 Task: Sort the issues by most comments.
Action: Mouse moved to (212, 137)
Screenshot: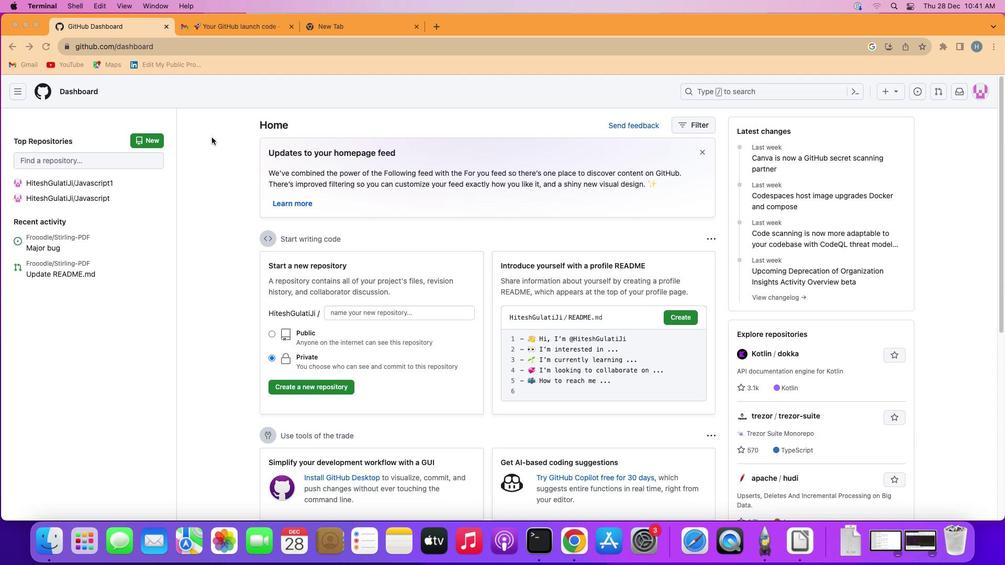 
Action: Mouse pressed left at (212, 137)
Screenshot: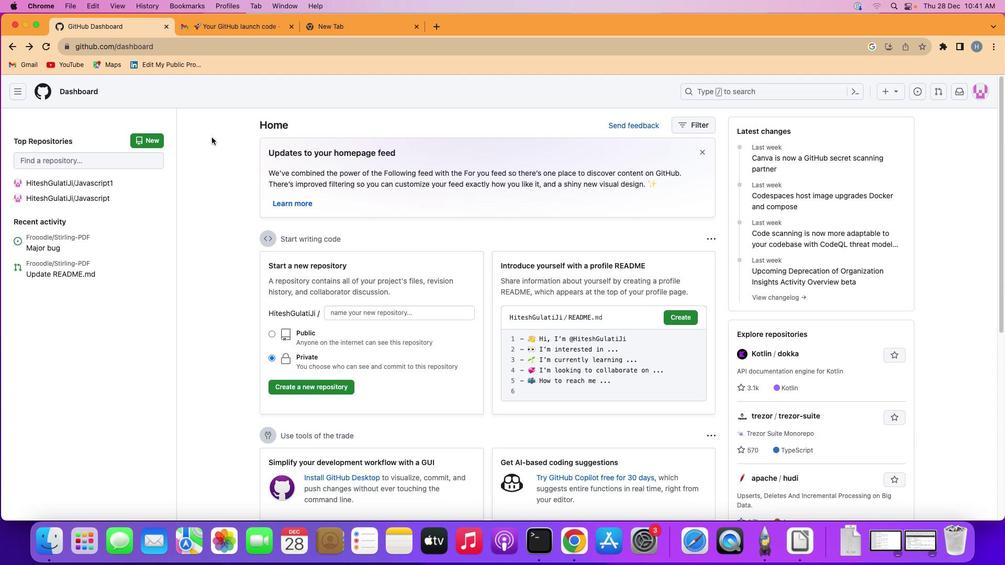 
Action: Mouse moved to (21, 88)
Screenshot: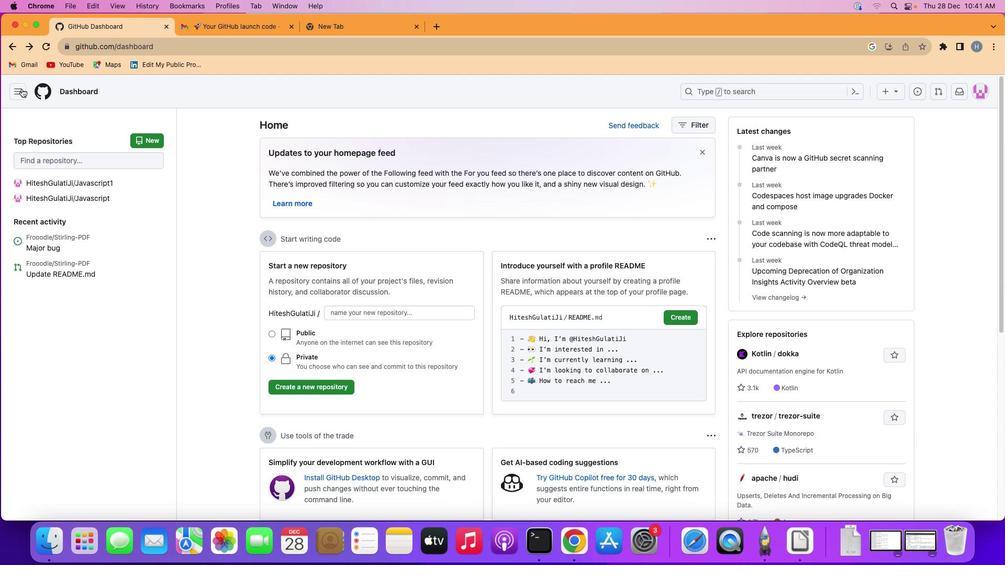
Action: Mouse pressed left at (21, 88)
Screenshot: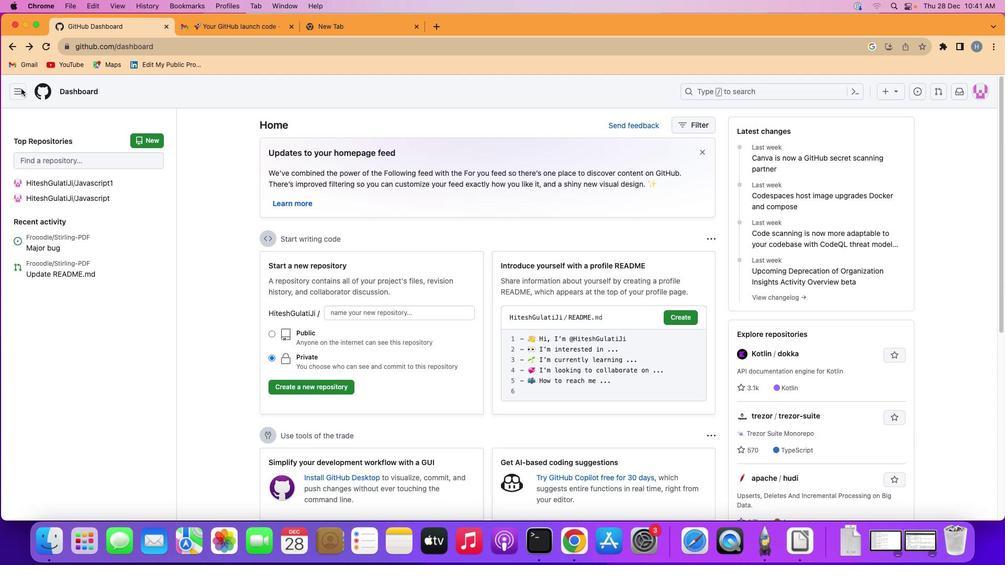 
Action: Mouse moved to (62, 135)
Screenshot: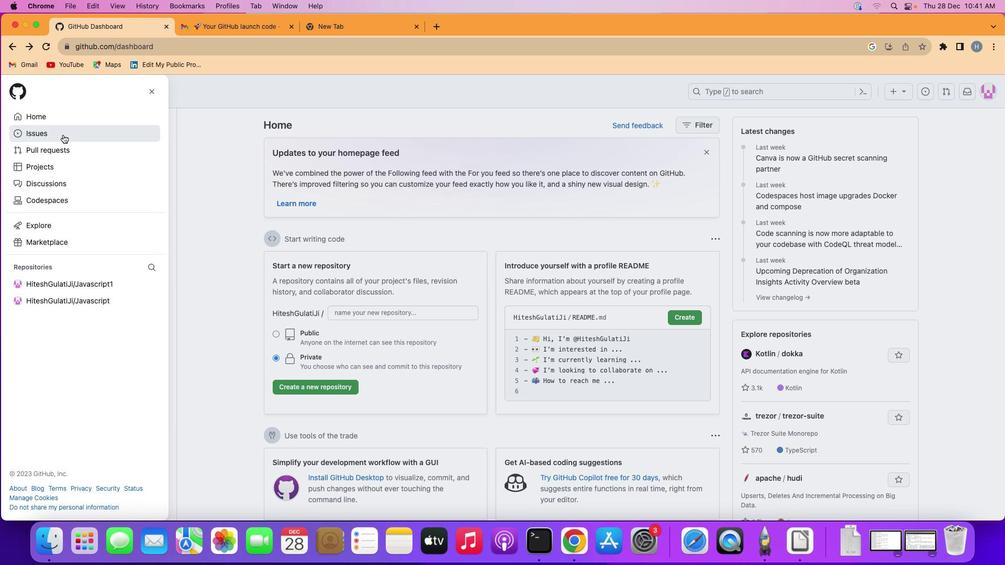 
Action: Mouse pressed left at (62, 135)
Screenshot: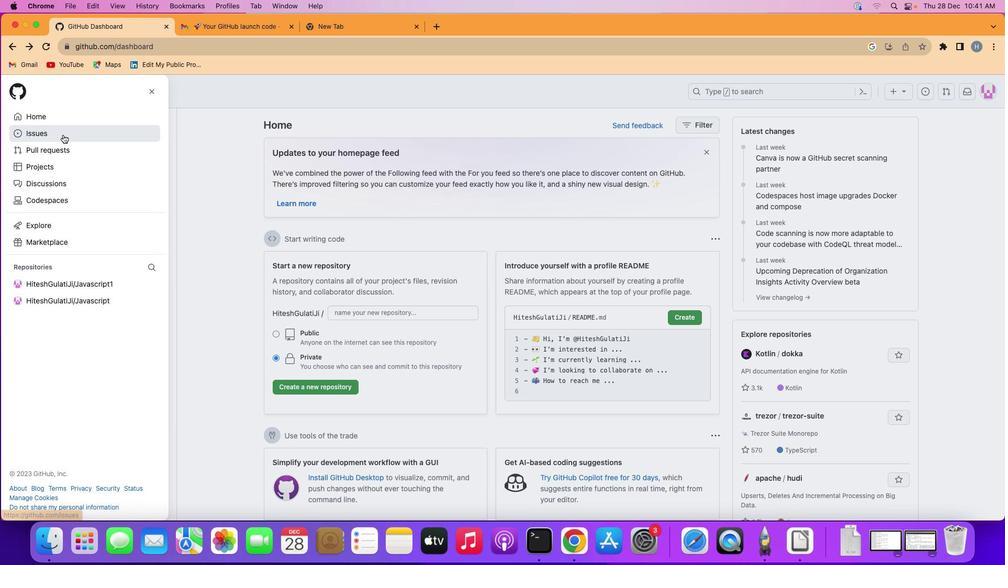 
Action: Mouse moved to (736, 163)
Screenshot: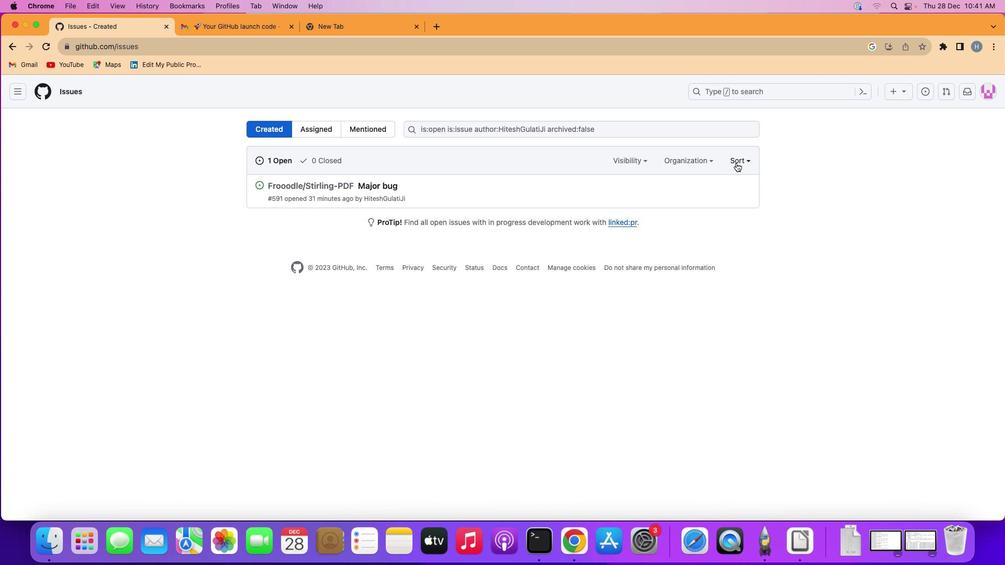 
Action: Mouse pressed left at (736, 163)
Screenshot: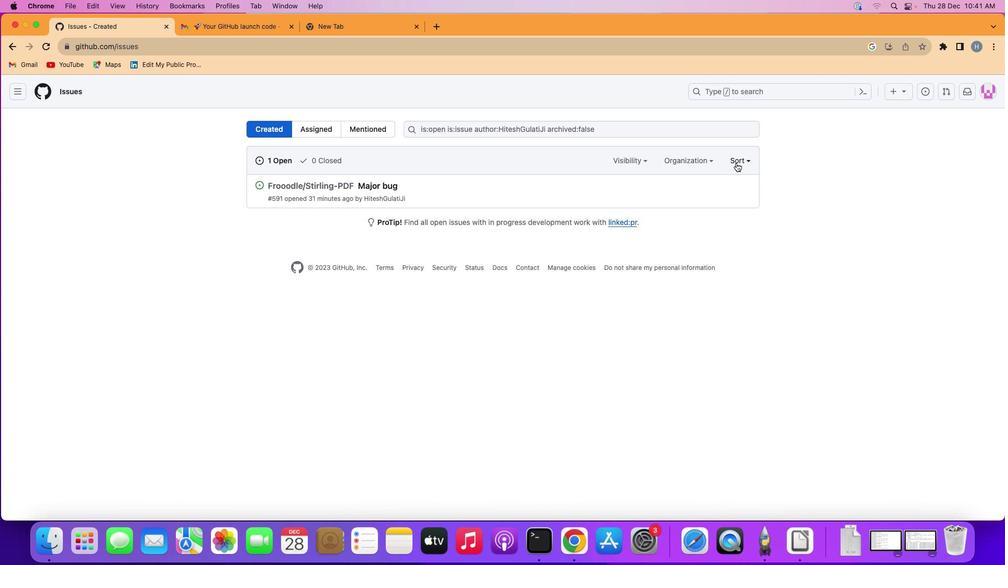 
Action: Mouse moved to (693, 227)
Screenshot: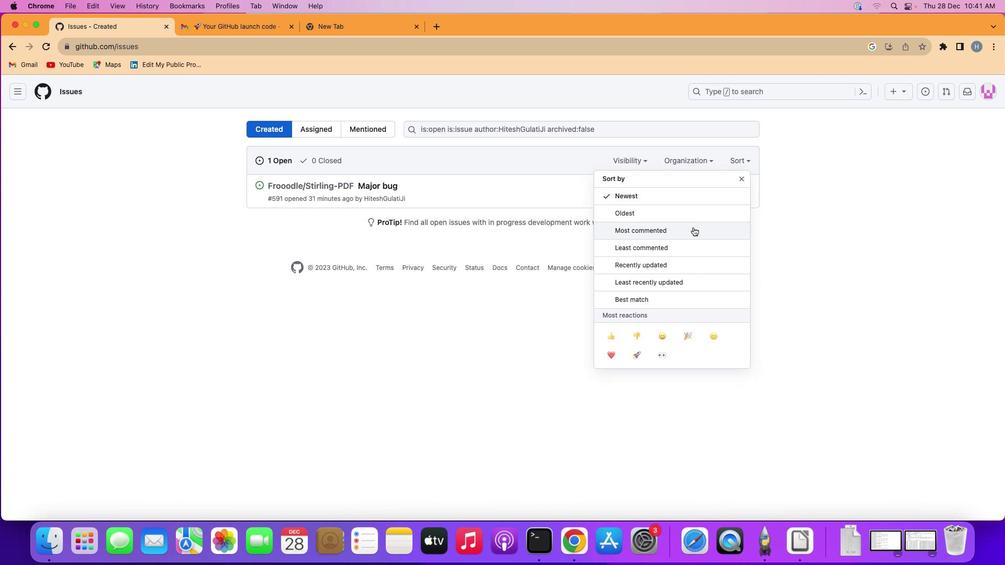 
Action: Mouse pressed left at (693, 227)
Screenshot: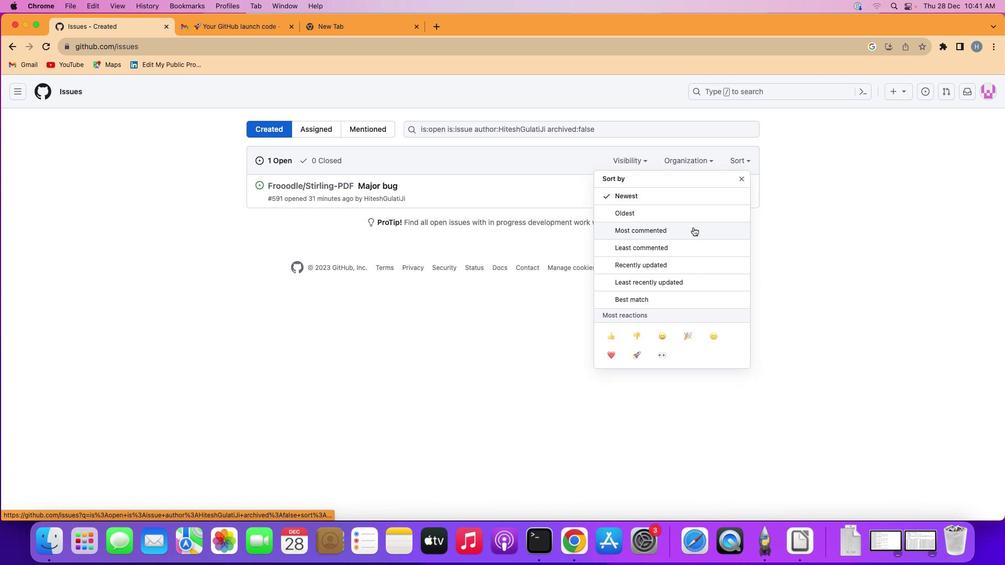 
Action: Mouse moved to (721, 226)
Screenshot: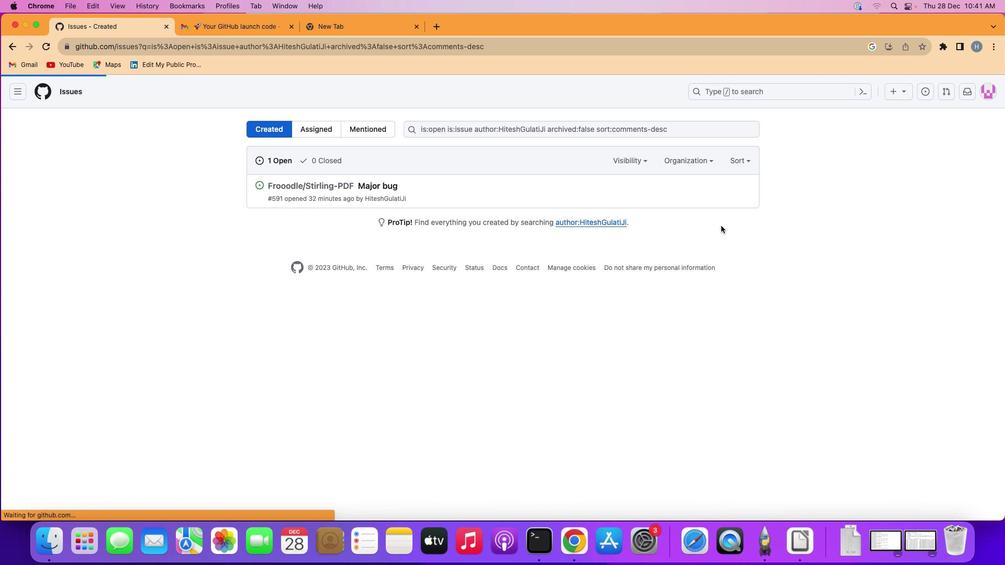 
